 Task: Create in the project TrainForge an epic 'IT budget management improvement'.
Action: Mouse moved to (213, 62)
Screenshot: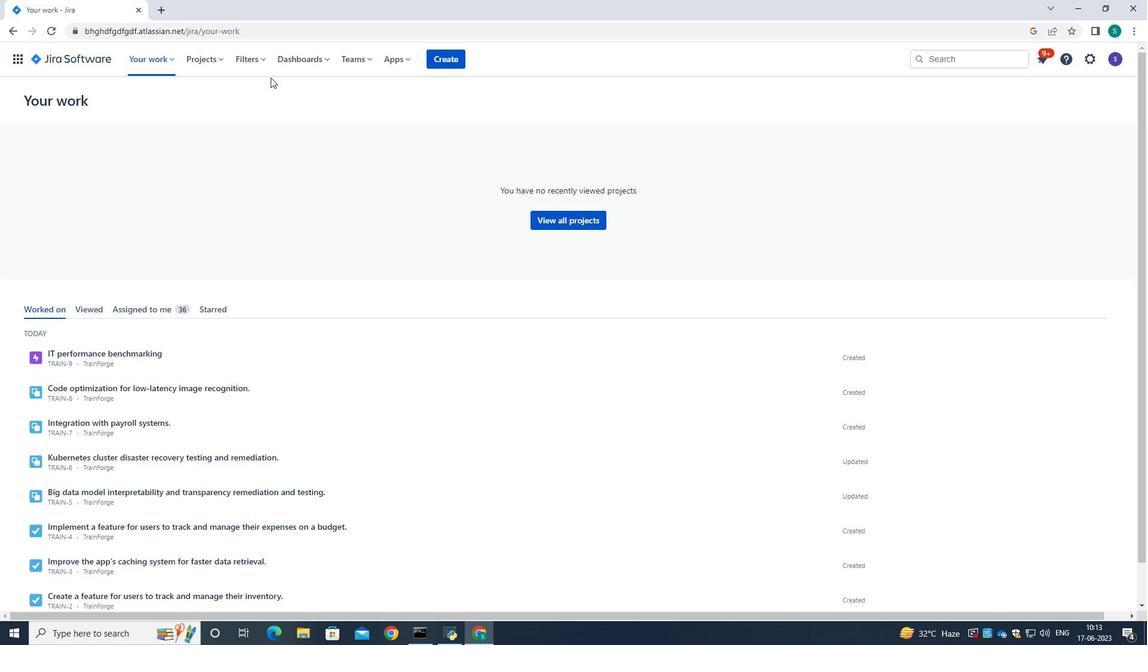
Action: Mouse pressed left at (213, 62)
Screenshot: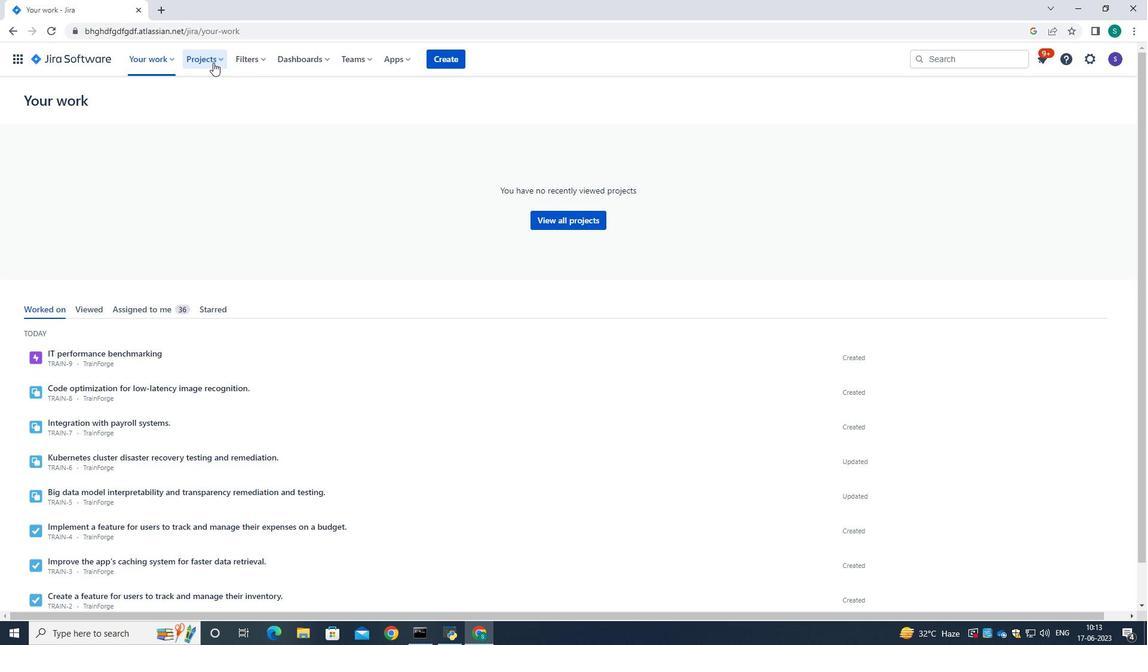 
Action: Mouse moved to (216, 113)
Screenshot: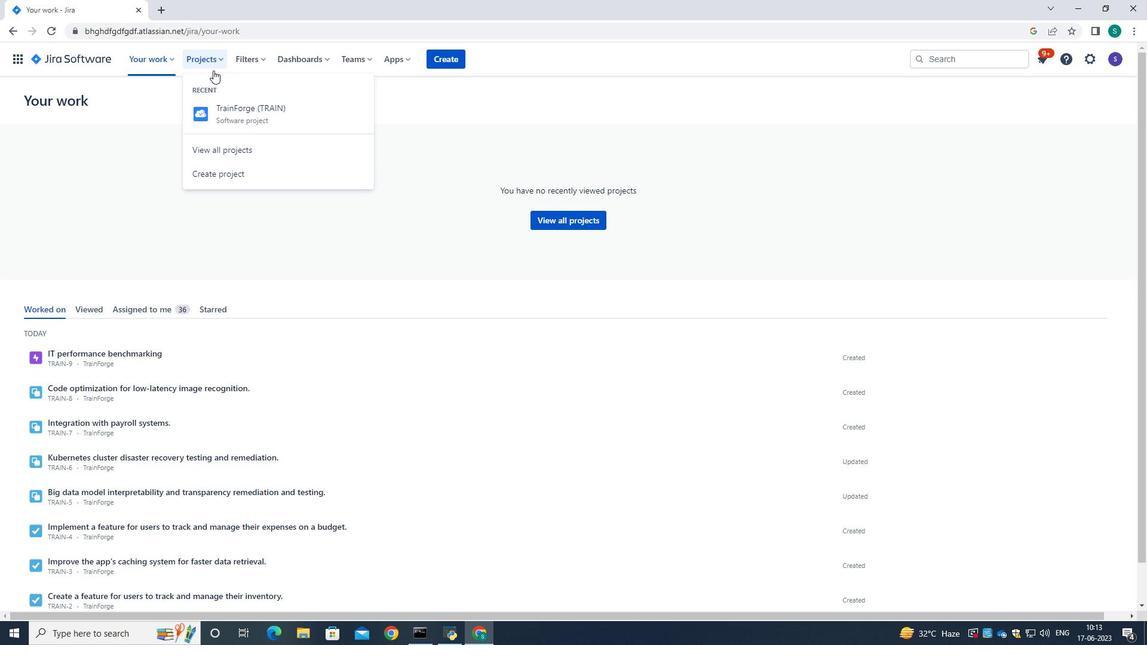 
Action: Mouse pressed left at (216, 113)
Screenshot: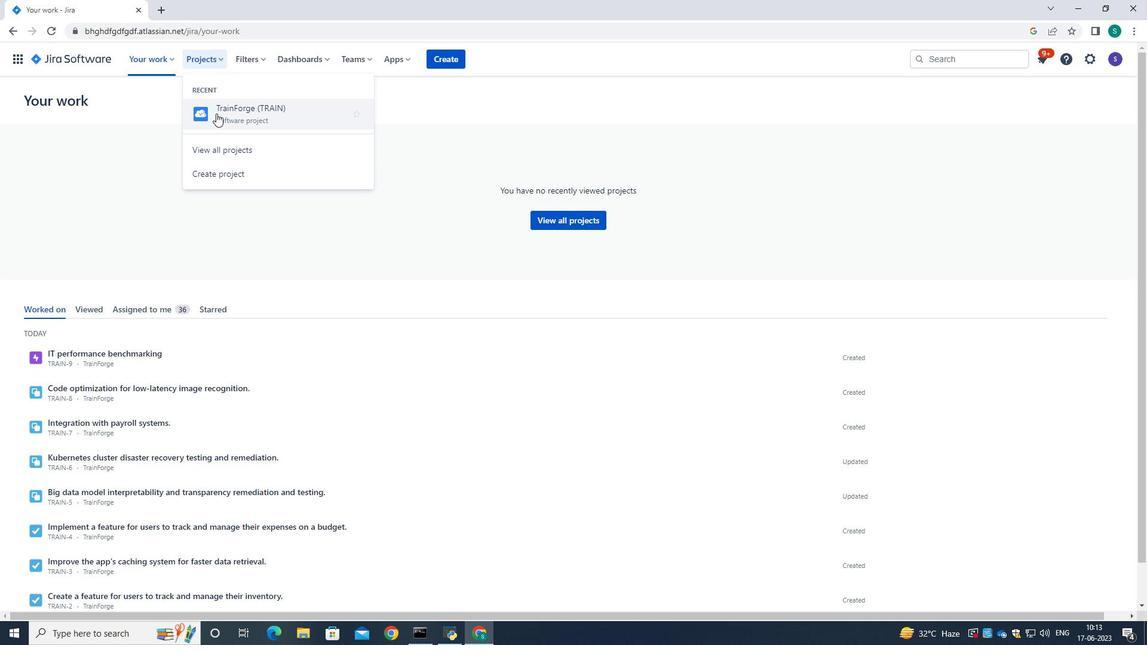 
Action: Mouse moved to (66, 188)
Screenshot: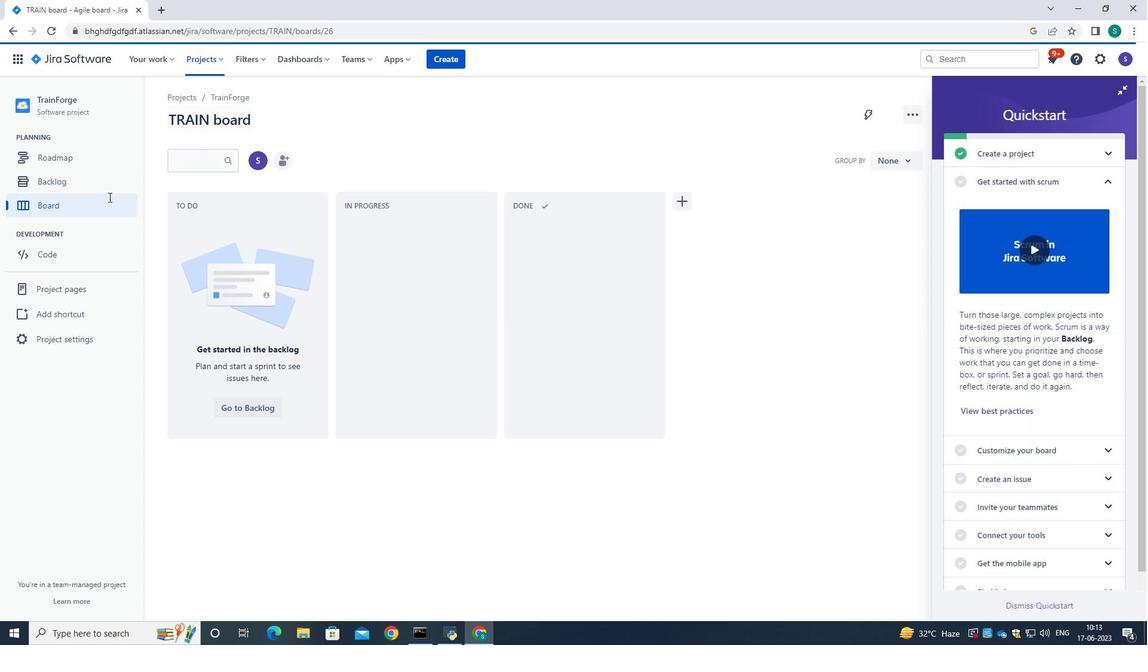 
Action: Mouse pressed left at (66, 188)
Screenshot: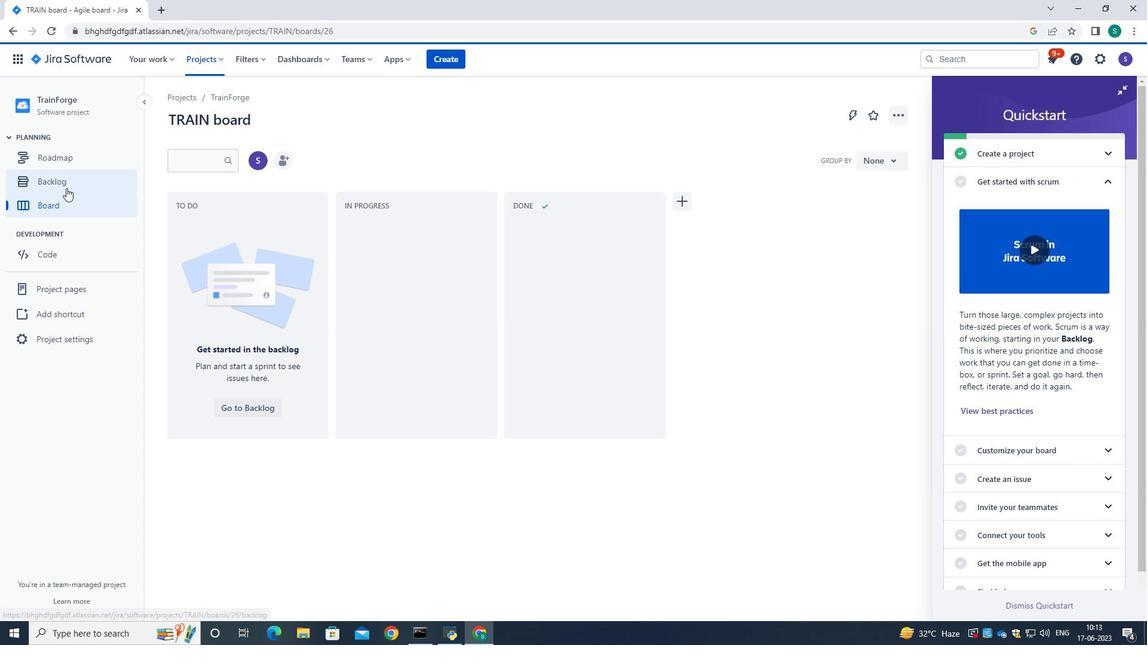 
Action: Mouse moved to (255, 268)
Screenshot: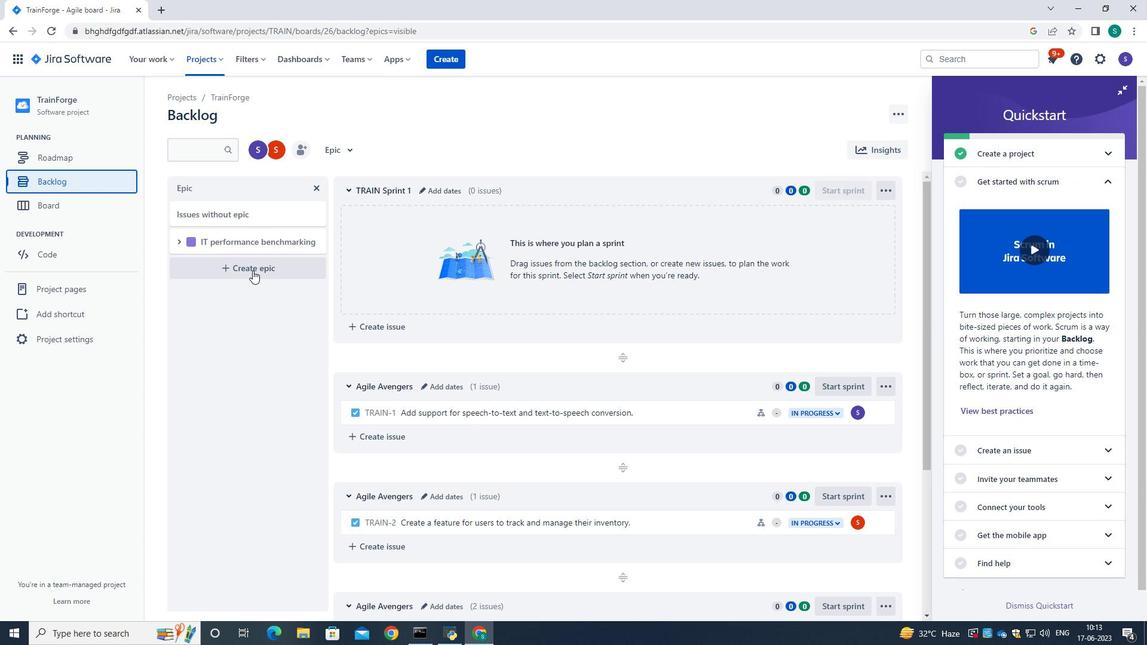 
Action: Mouse pressed left at (255, 268)
Screenshot: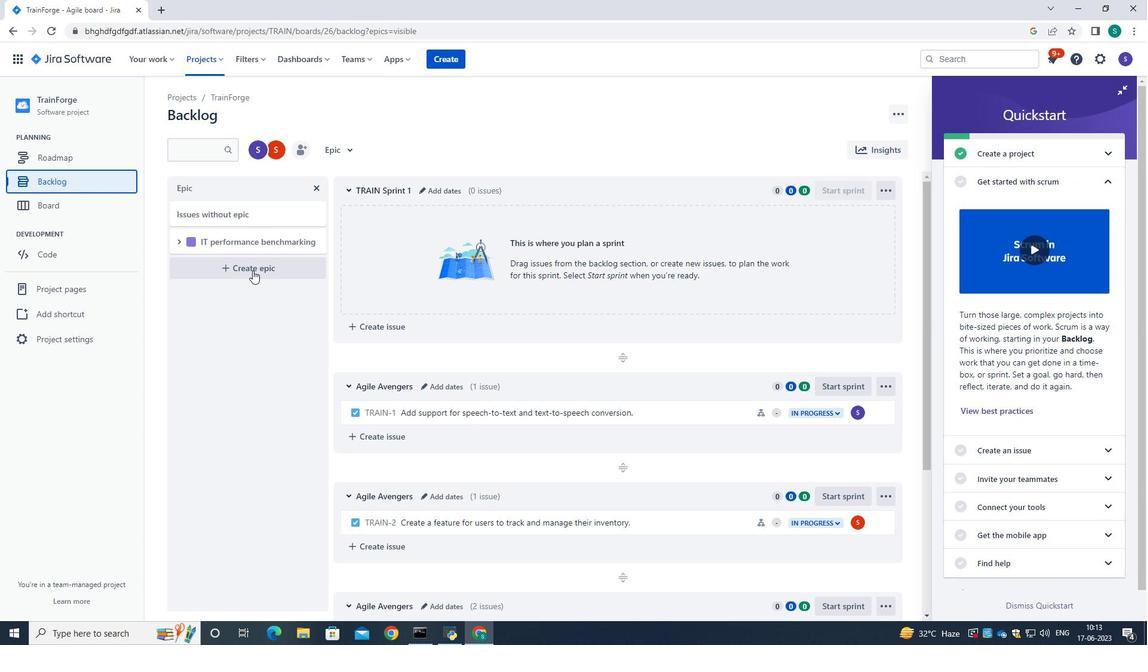 
Action: Mouse moved to (248, 270)
Screenshot: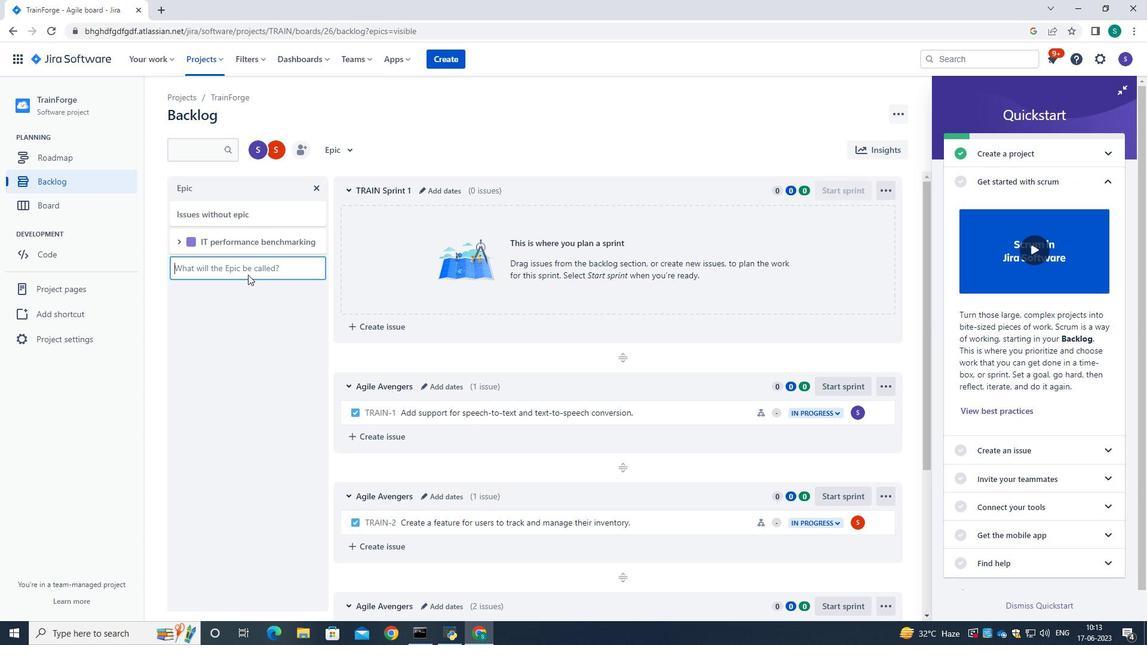 
Action: Mouse pressed left at (248, 270)
Screenshot: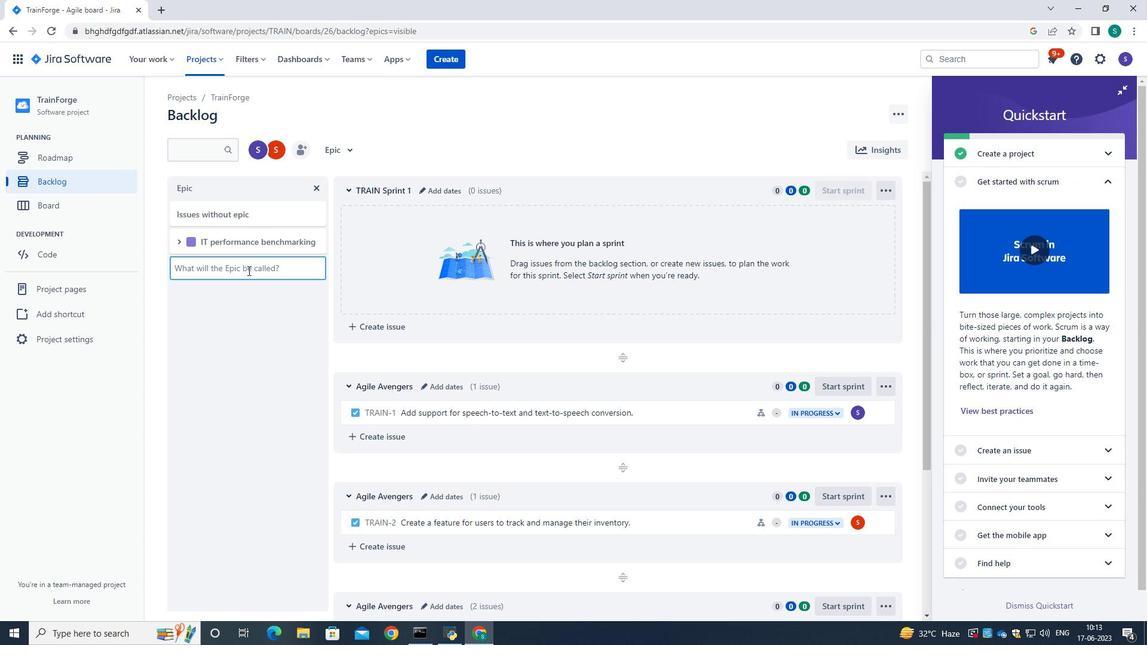 
Action: Mouse moved to (248, 269)
Screenshot: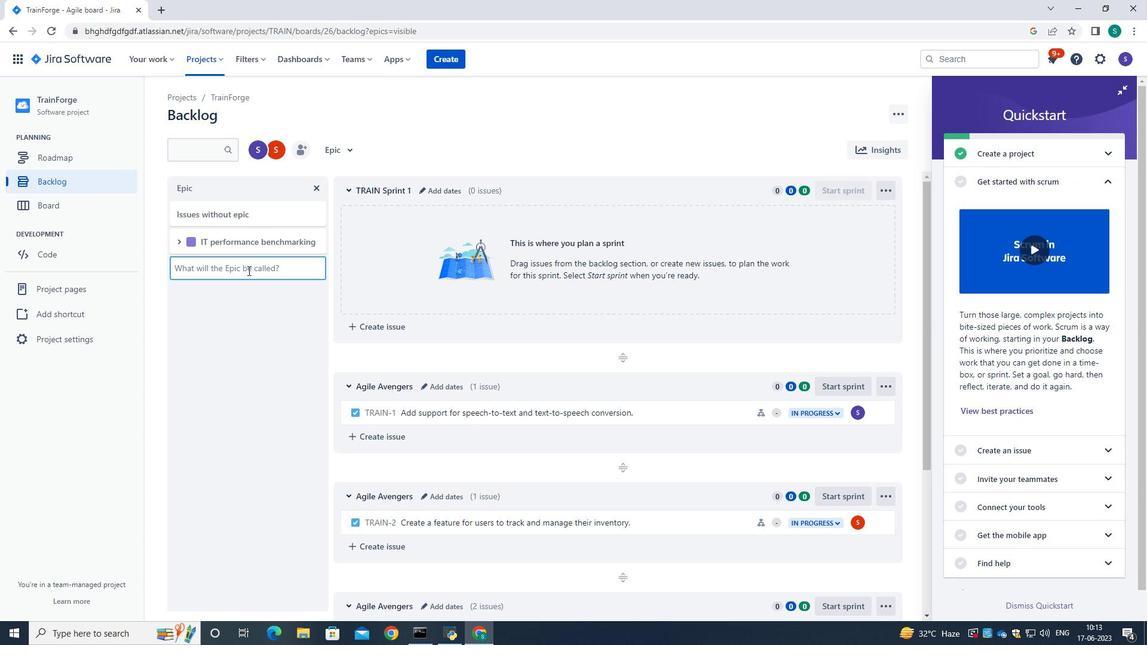 
Action: Key pressed <Key.caps_lock>IT<Key.space><Key.caps_lock>budget<Key.space>management<Key.space><Key.caps_lock>I<Key.caps_lock><Key.backspace>improvement<Key.enter>
Screenshot: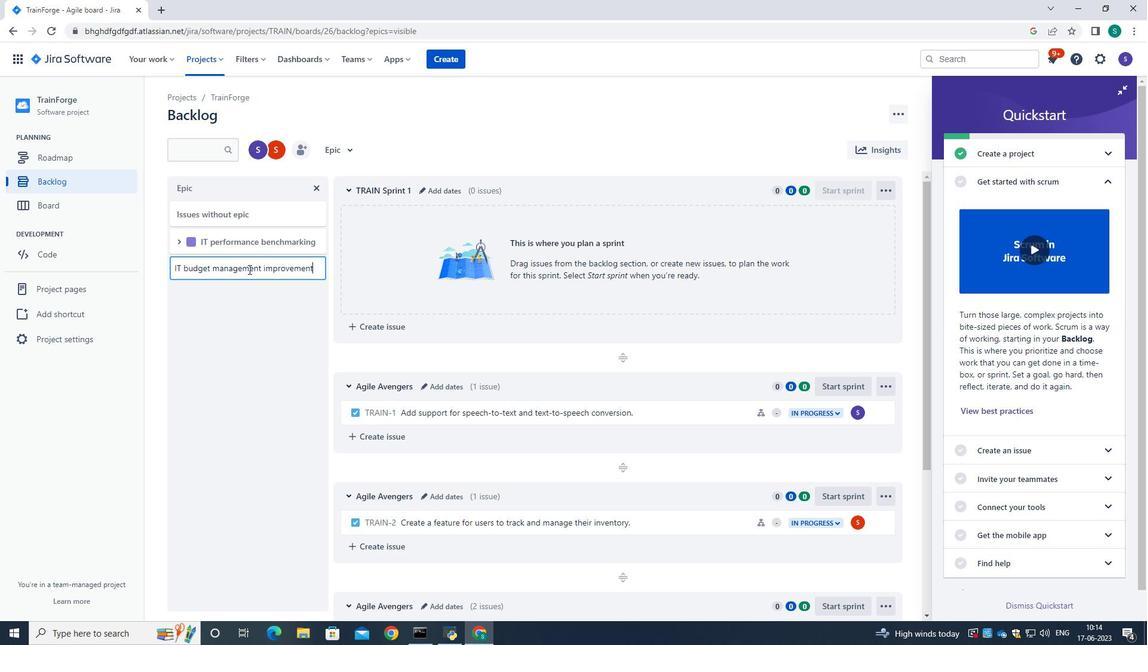 
Action: Mouse moved to (252, 347)
Screenshot: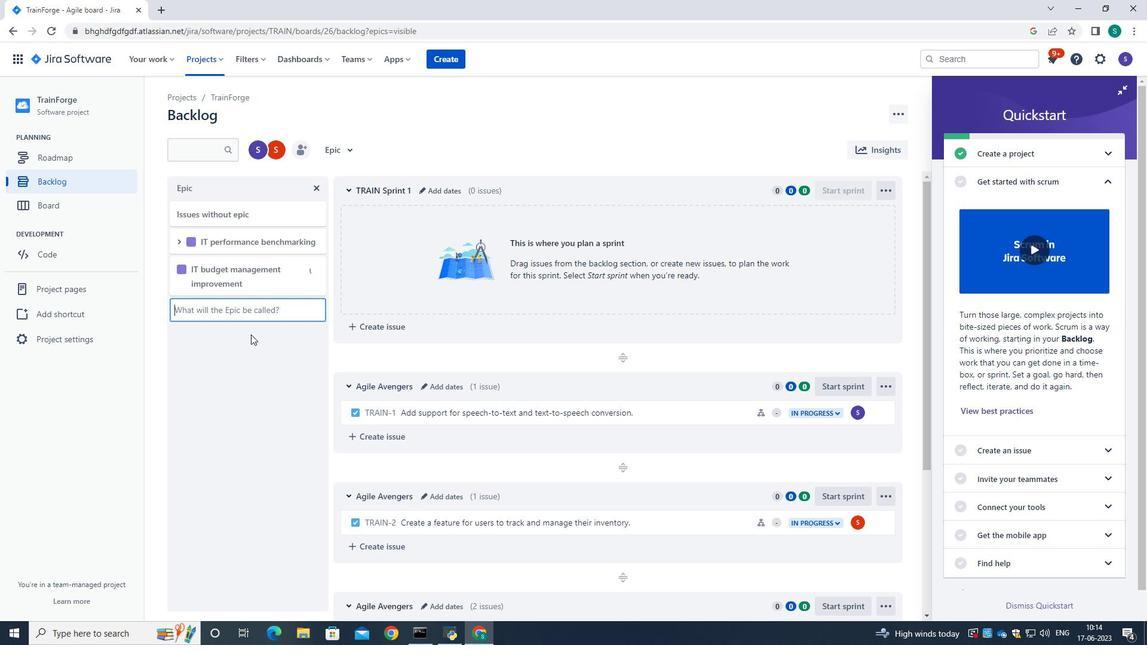
Action: Mouse pressed left at (252, 347)
Screenshot: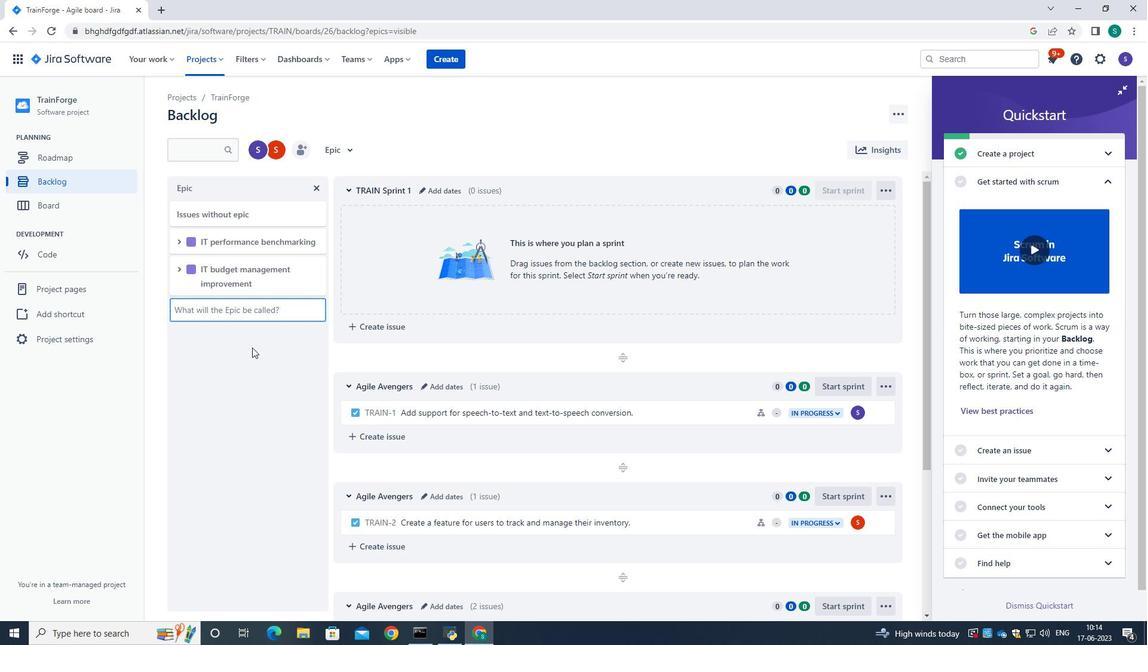 
